 Task: Set the notification email frequency to instantly.
Action: Mouse moved to (1090, 63)
Screenshot: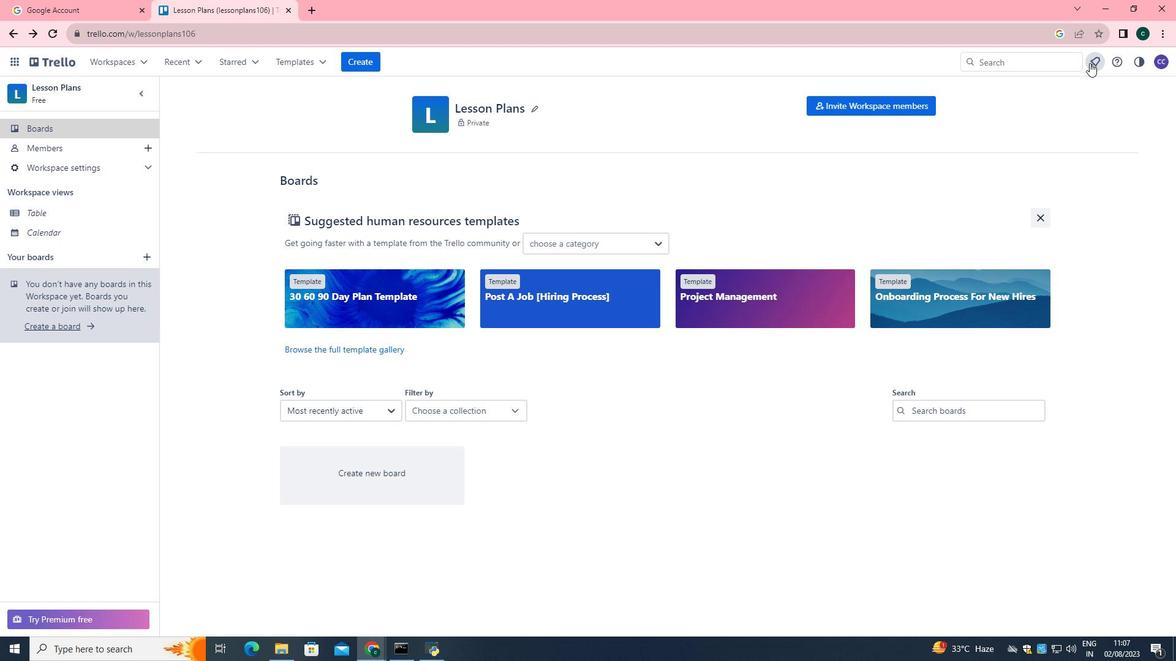 
Action: Mouse pressed left at (1090, 63)
Screenshot: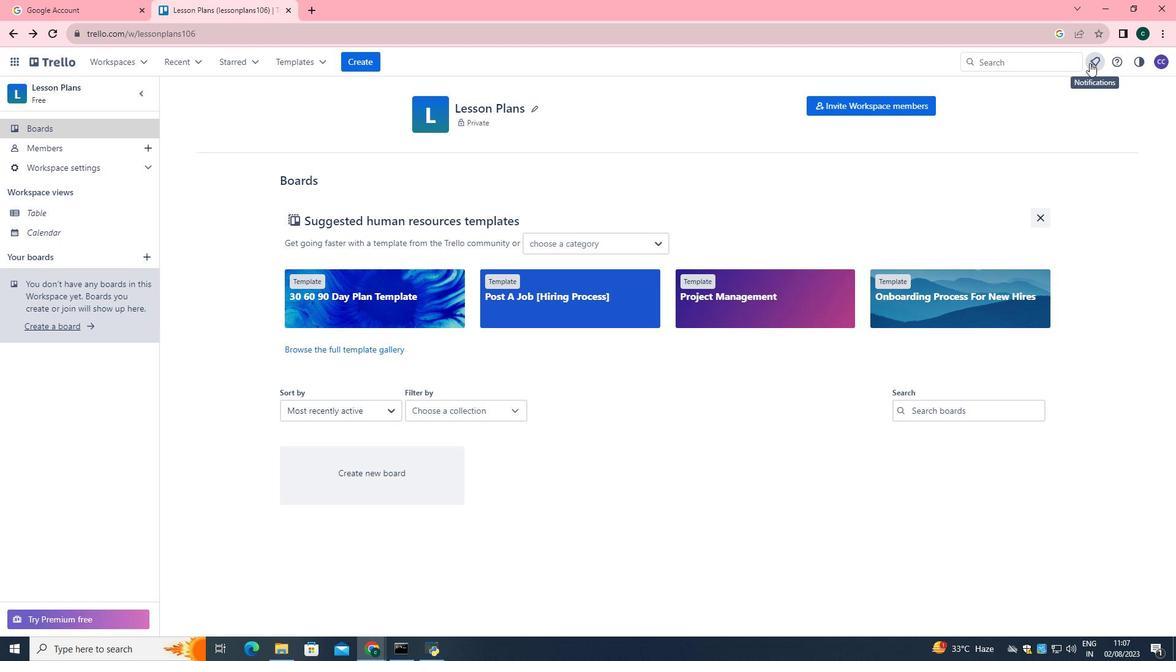 
Action: Mouse moved to (1156, 97)
Screenshot: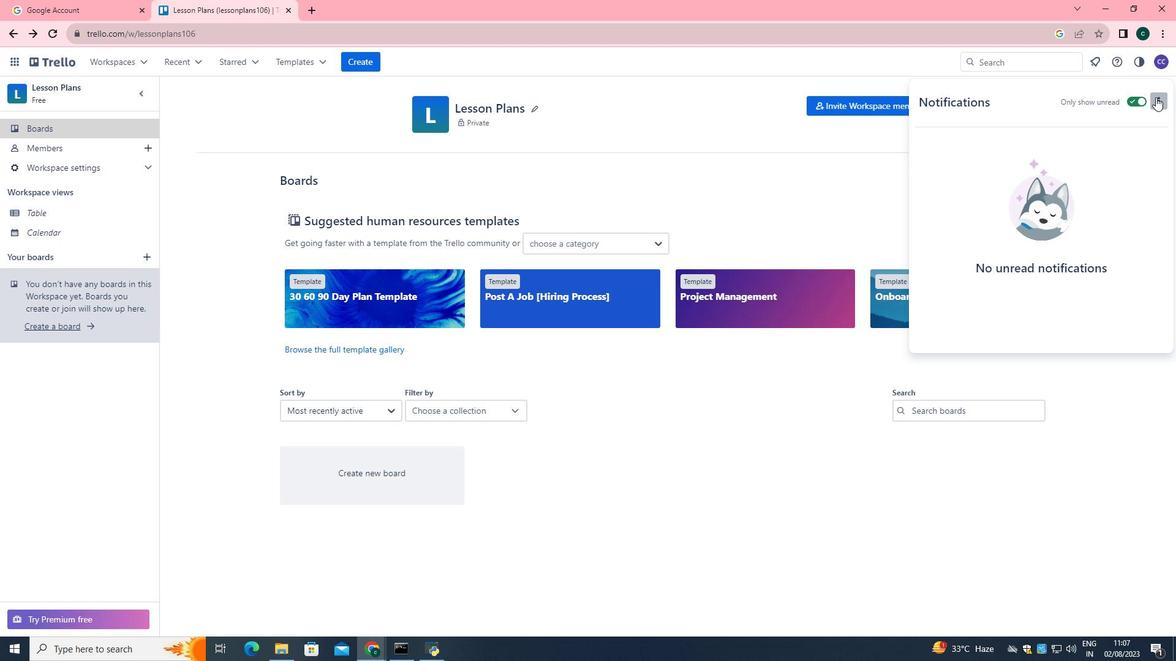 
Action: Mouse pressed left at (1156, 97)
Screenshot: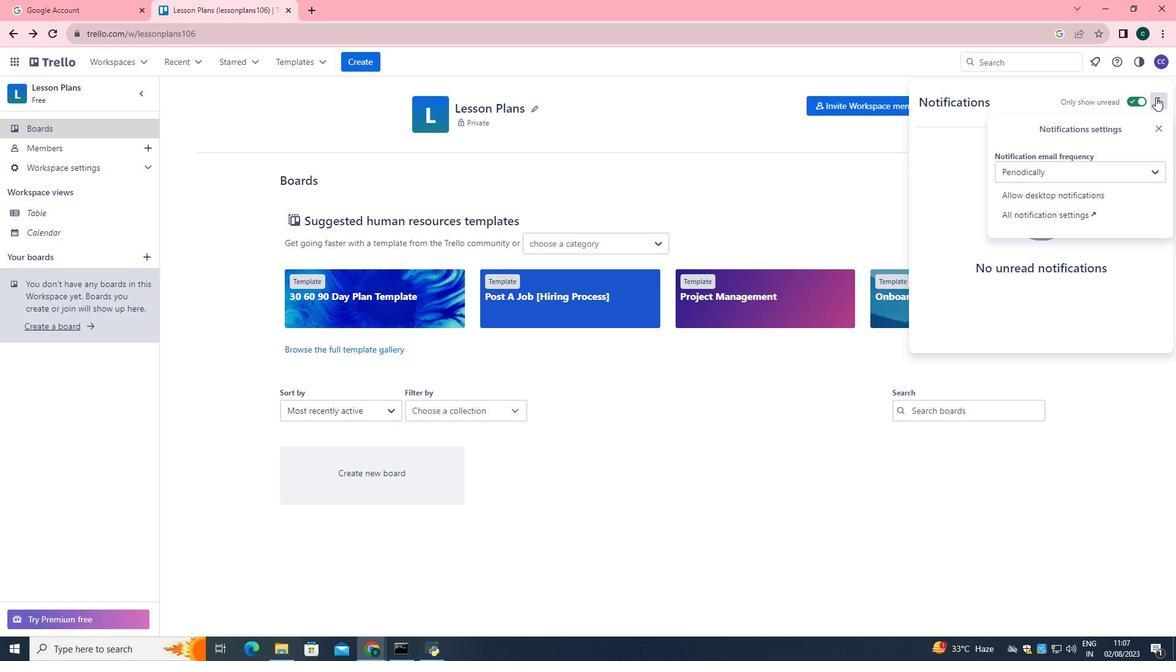 
Action: Mouse moved to (1073, 170)
Screenshot: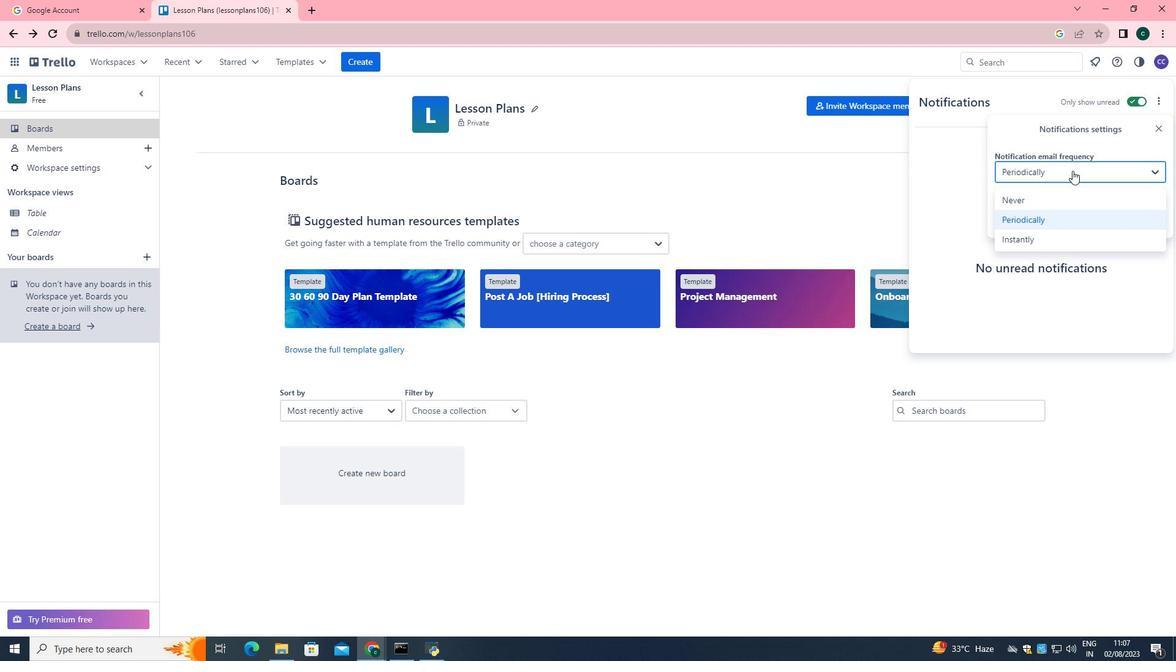 
Action: Mouse pressed left at (1073, 170)
Screenshot: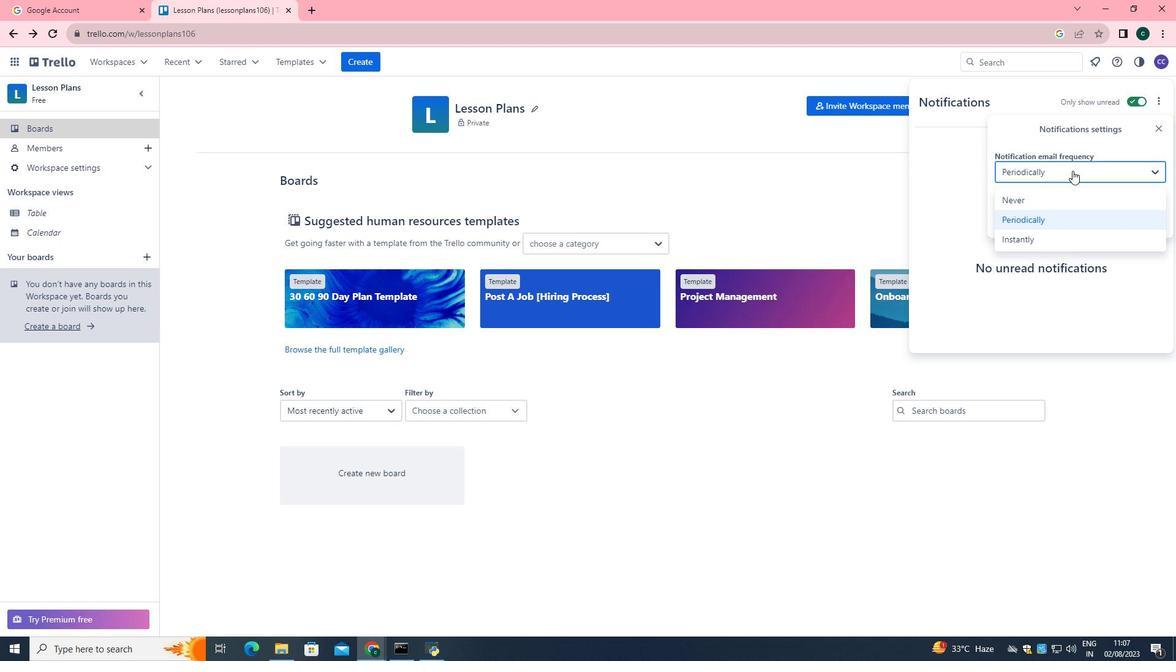 
Action: Mouse moved to (1049, 240)
Screenshot: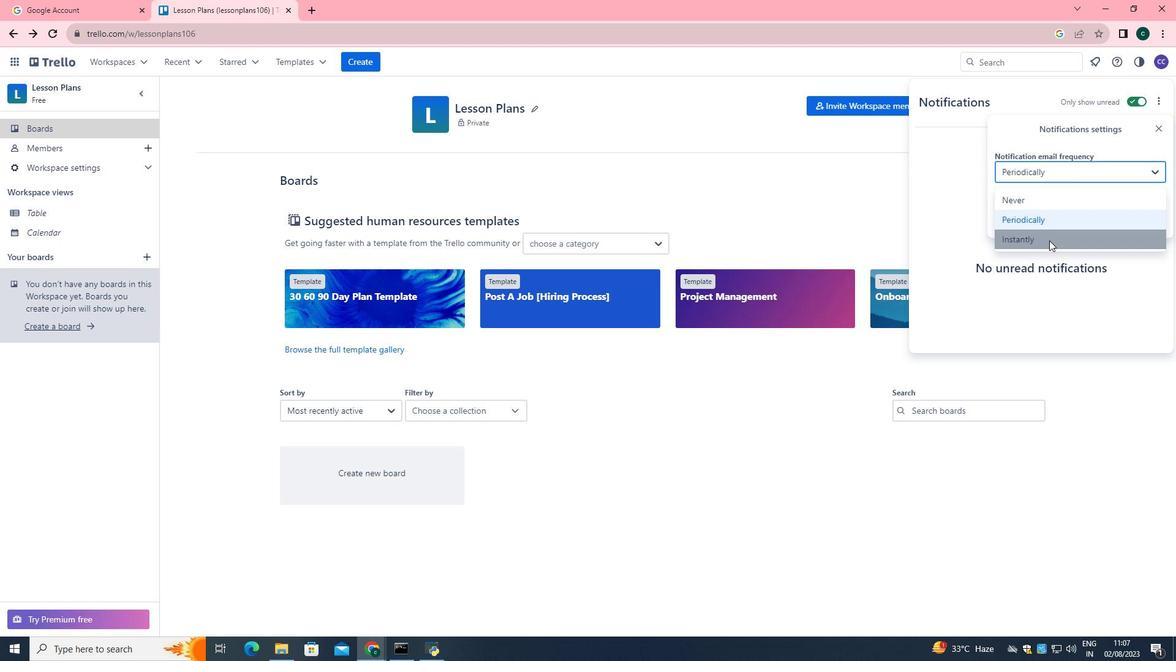 
Action: Mouse pressed left at (1049, 240)
Screenshot: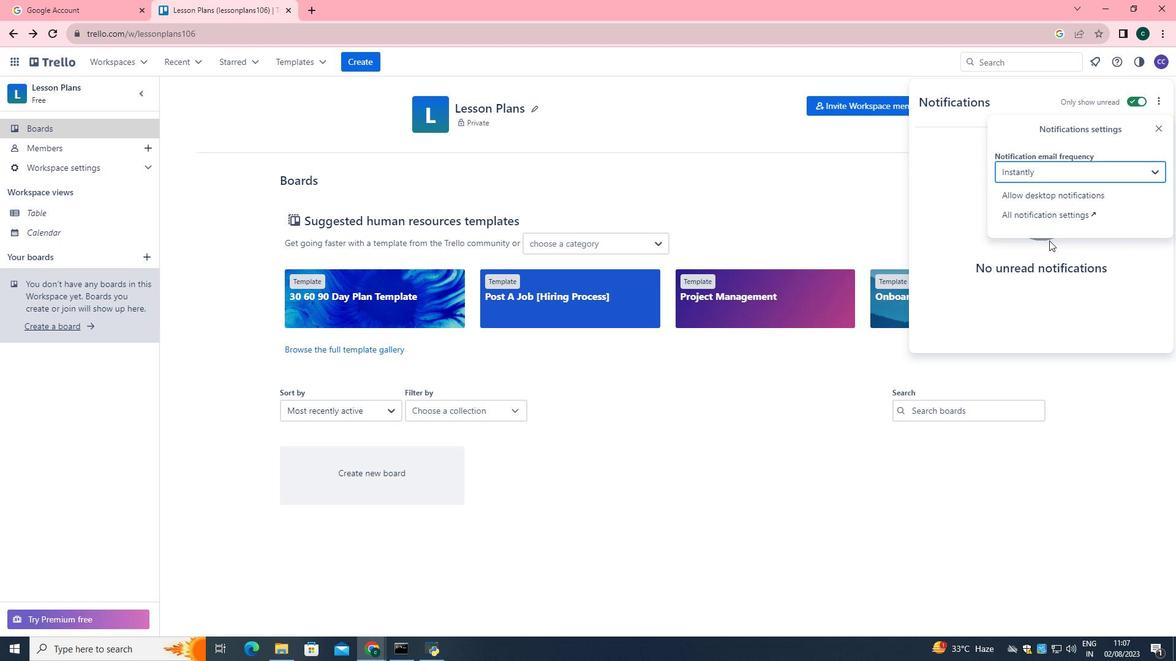 
